 Task: Move the task Implement a feature for users to join and participate in groups to the section To-Do in the project Wayfarer and sort the tasks in the project by Assignee in Descending order.
Action: Mouse moved to (67, 372)
Screenshot: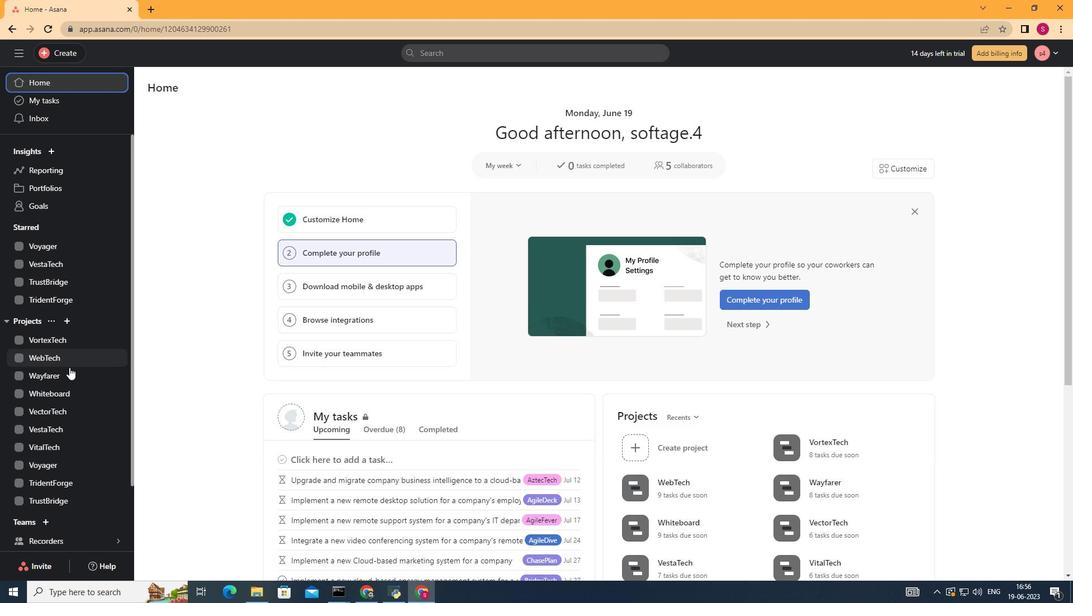
Action: Mouse pressed left at (67, 372)
Screenshot: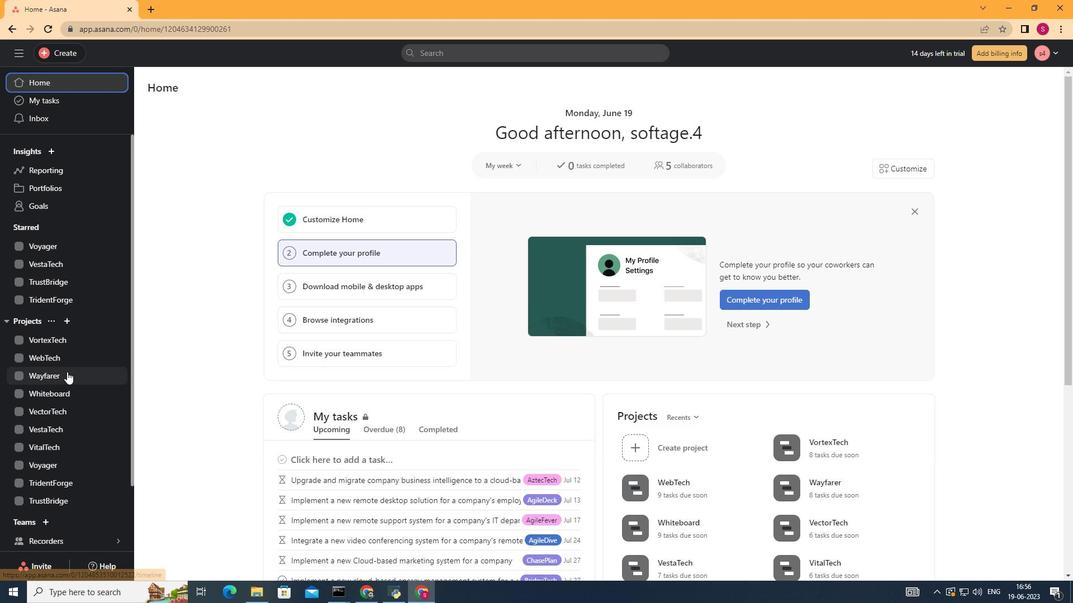
Action: Mouse moved to (205, 114)
Screenshot: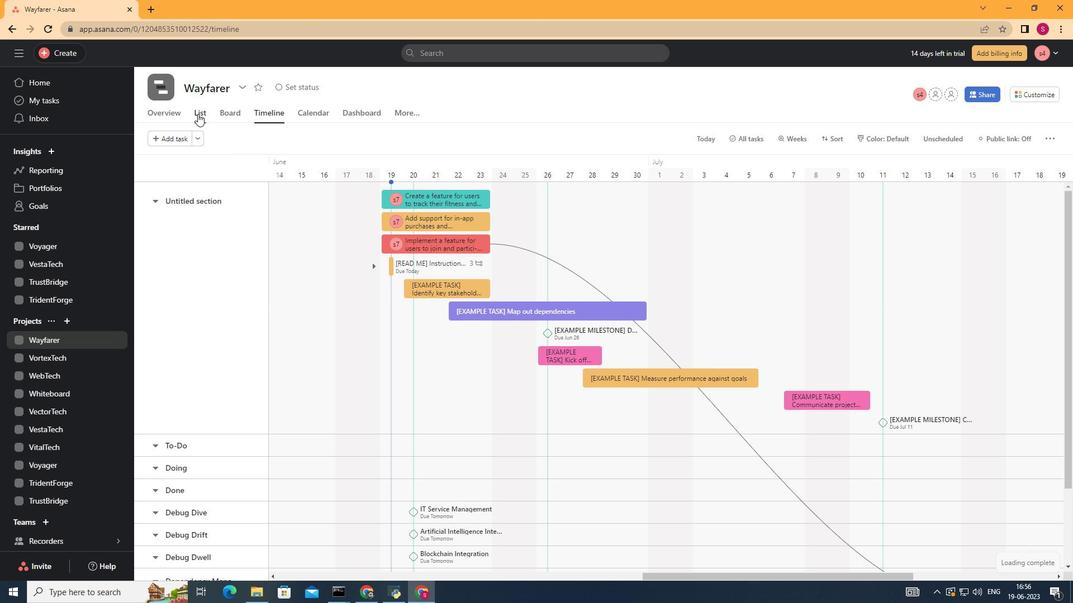 
Action: Mouse pressed left at (205, 114)
Screenshot: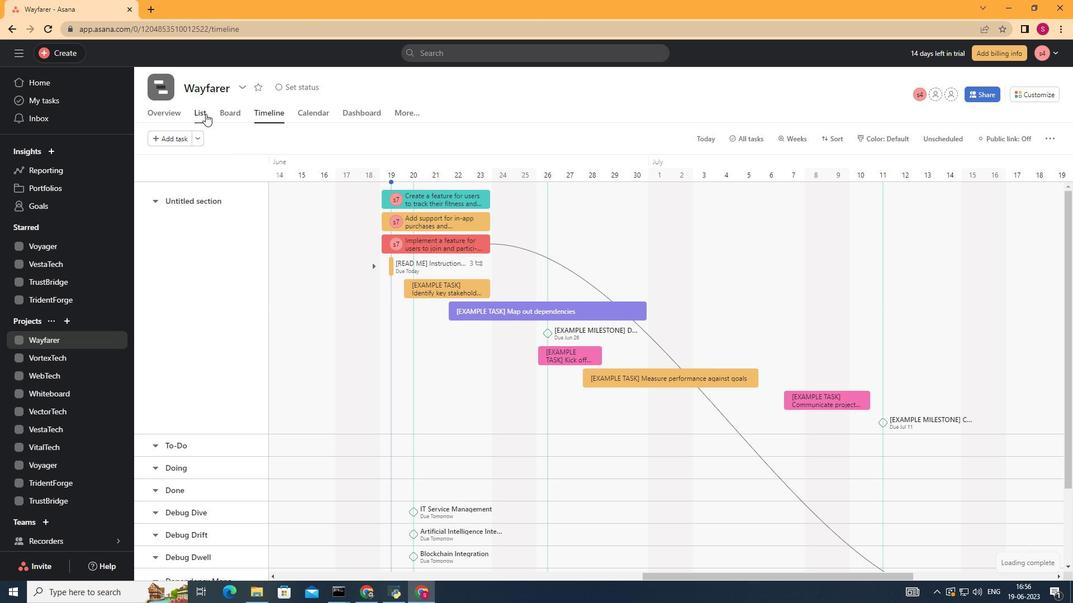 
Action: Mouse moved to (461, 256)
Screenshot: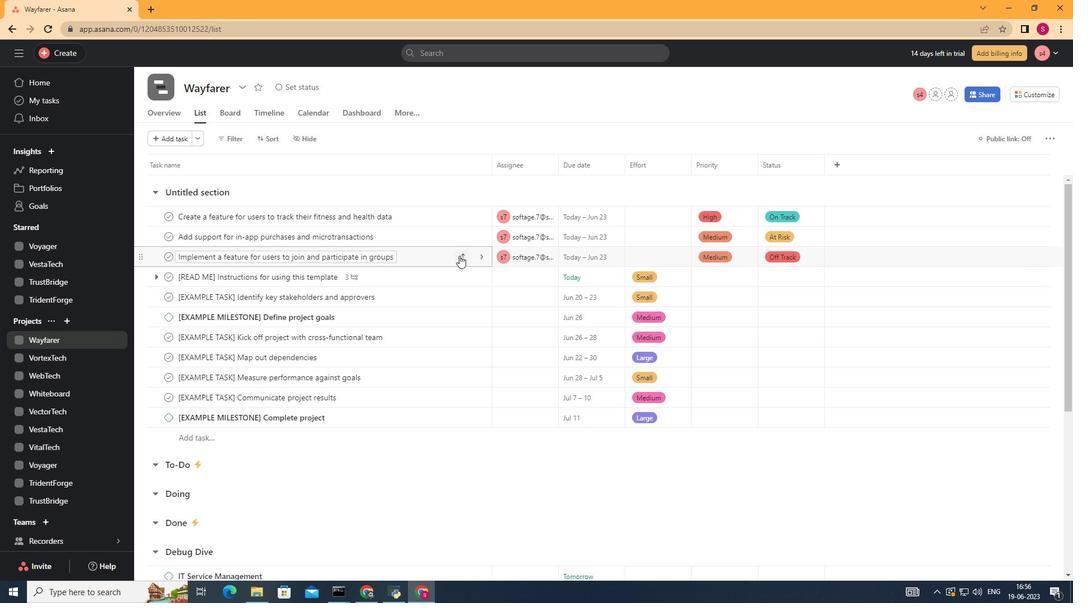 
Action: Mouse pressed left at (461, 256)
Screenshot: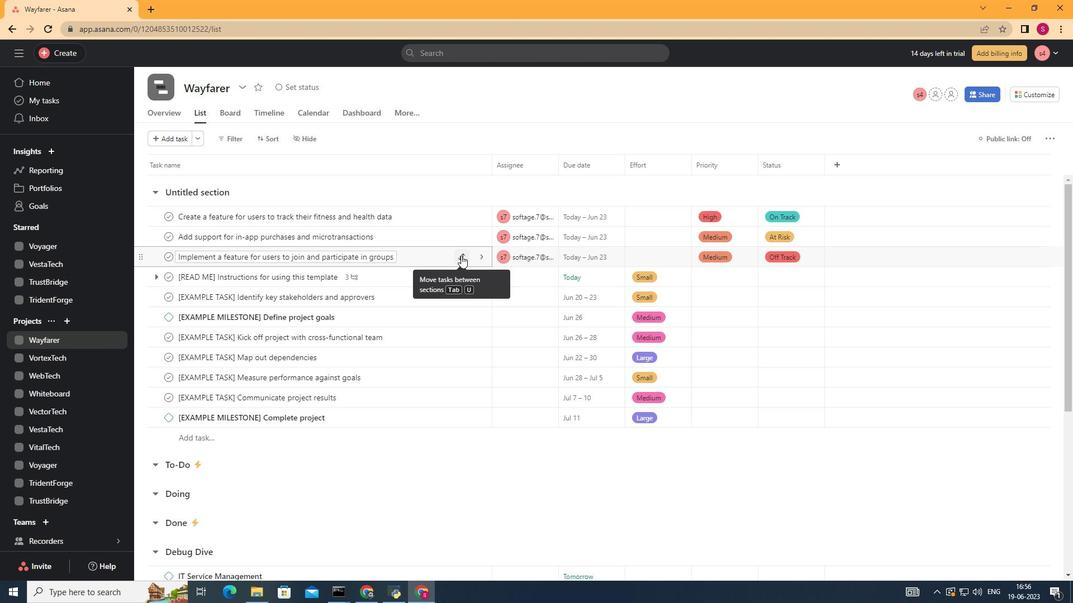 
Action: Mouse moved to (420, 311)
Screenshot: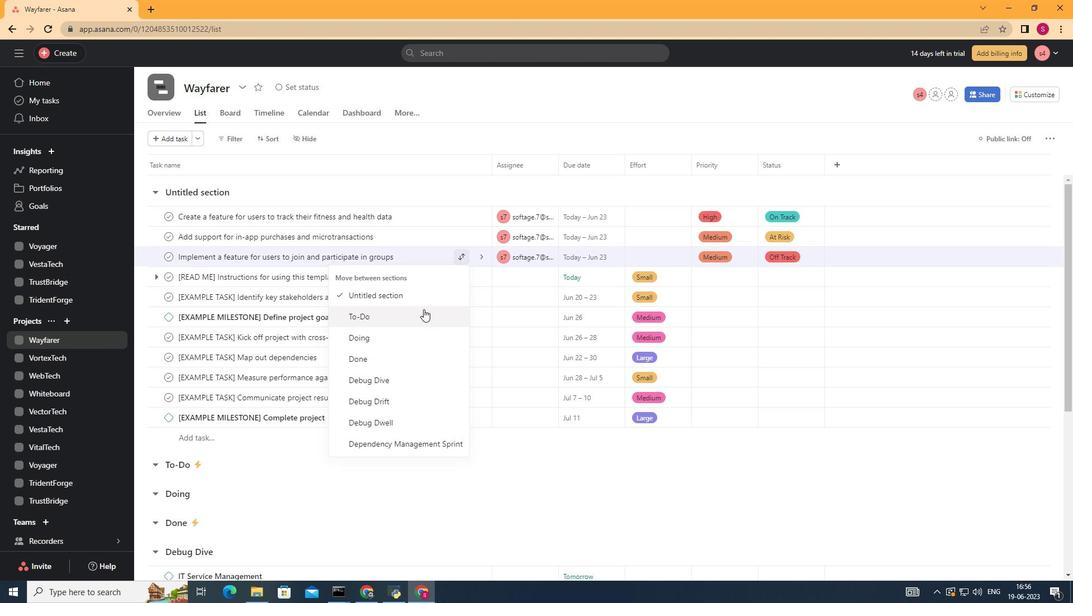 
Action: Mouse pressed left at (420, 311)
Screenshot: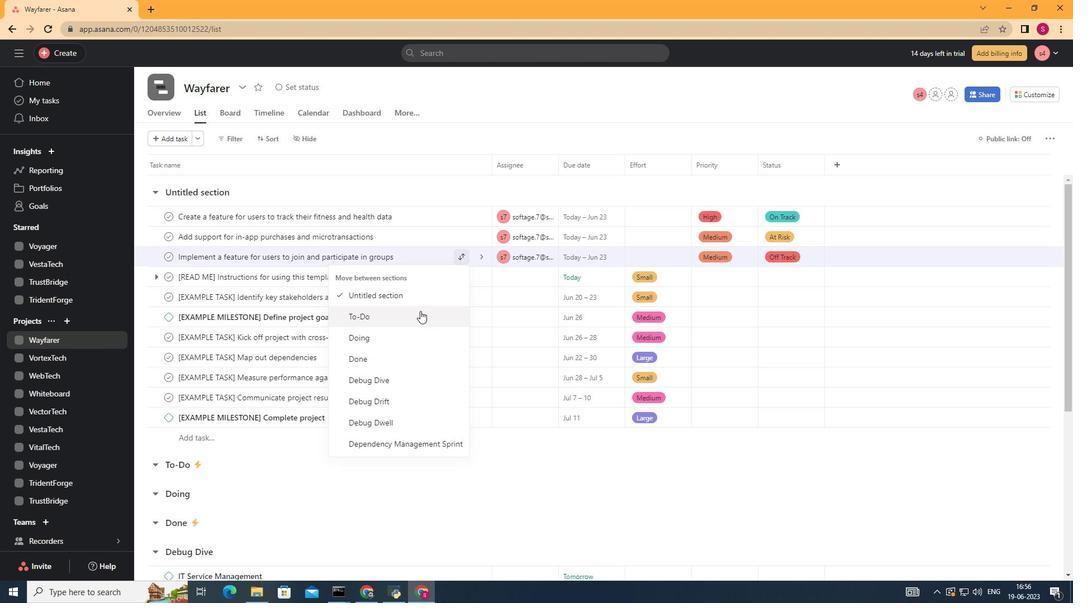 
Action: Mouse moved to (267, 138)
Screenshot: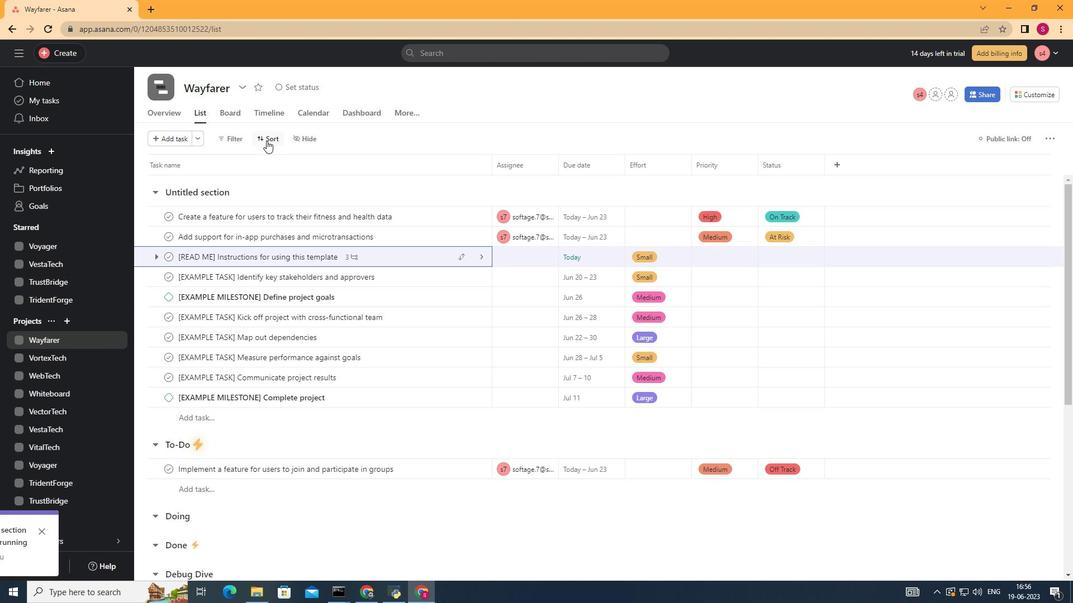 
Action: Mouse pressed left at (267, 138)
Screenshot: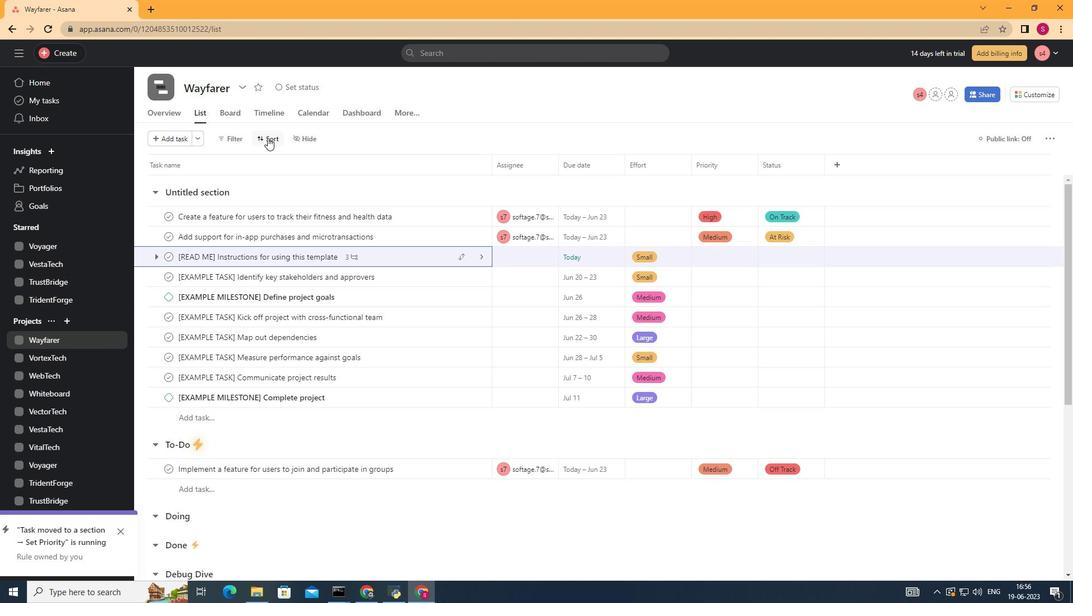
Action: Mouse moved to (319, 229)
Screenshot: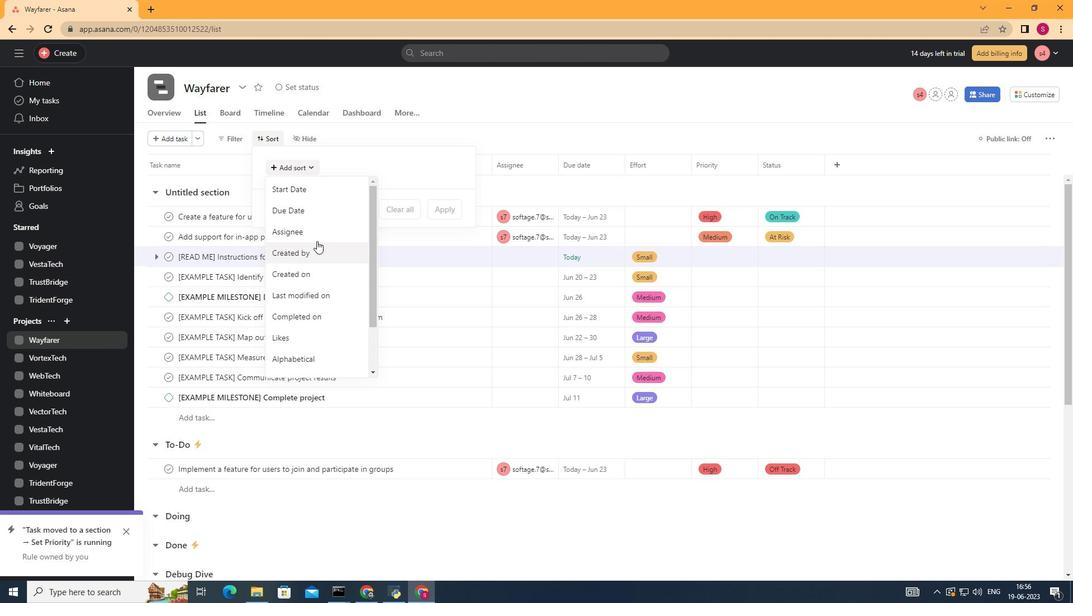 
Action: Mouse pressed left at (319, 229)
Screenshot: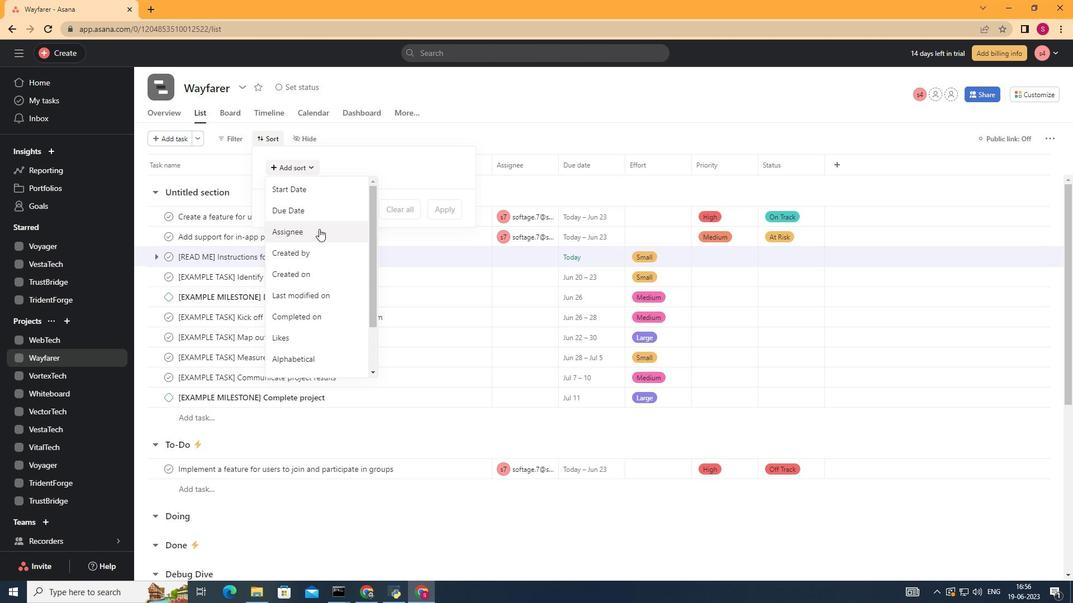
Action: Mouse moved to (339, 185)
Screenshot: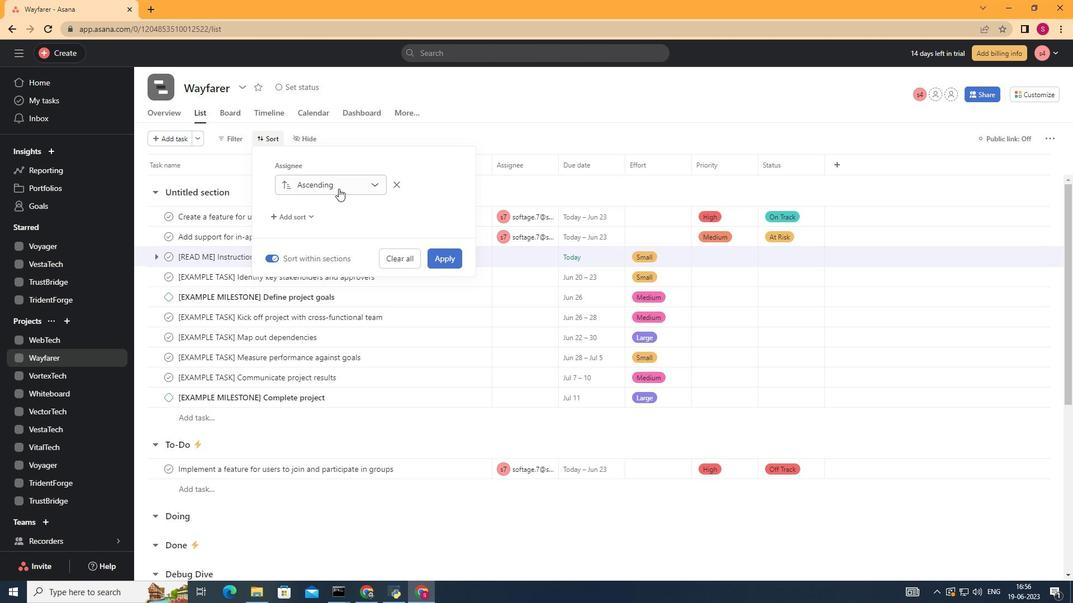 
Action: Mouse pressed left at (339, 185)
Screenshot: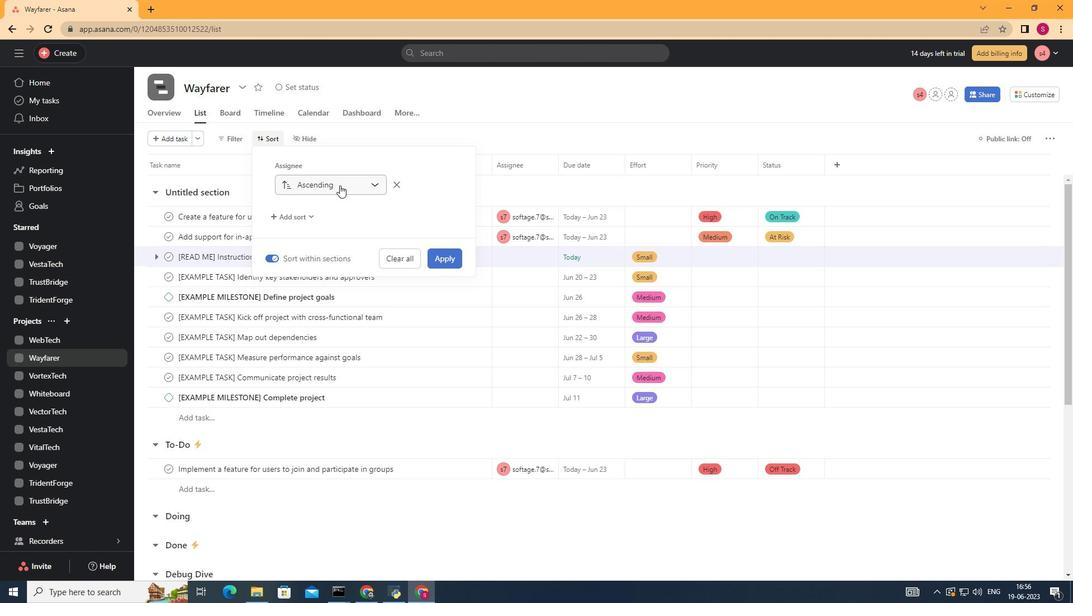 
Action: Mouse moved to (338, 226)
Screenshot: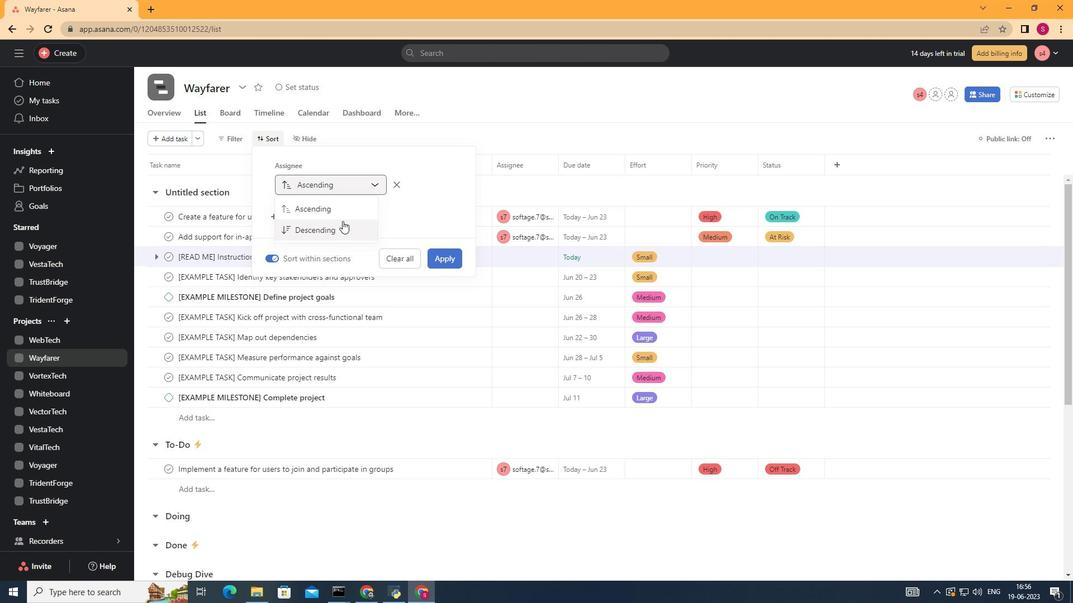 
Action: Mouse pressed left at (338, 226)
Screenshot: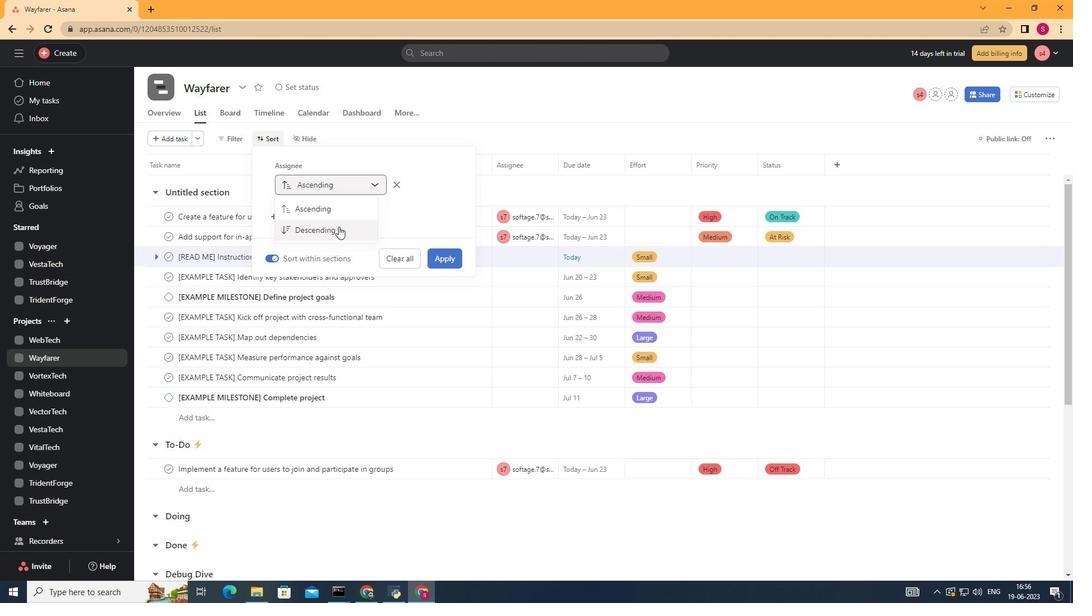 
Action: Mouse moved to (442, 256)
Screenshot: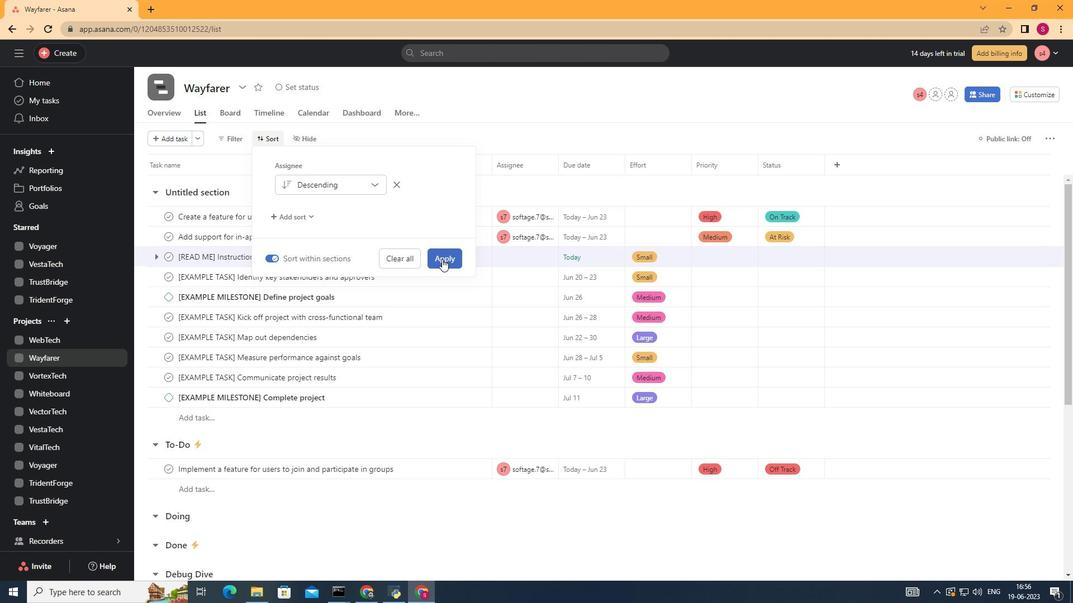 
Action: Mouse pressed left at (442, 256)
Screenshot: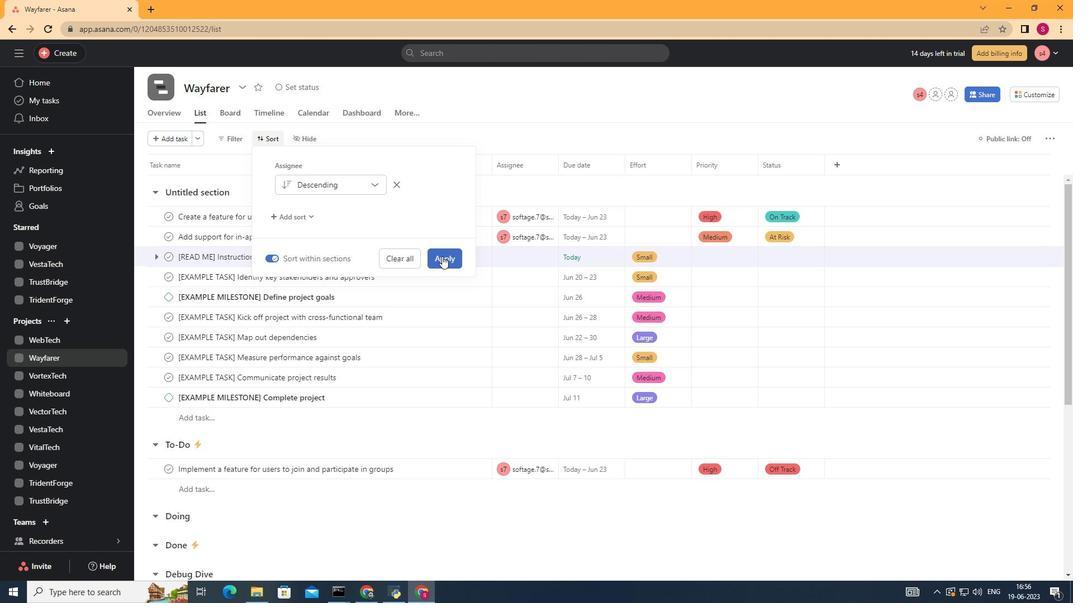 
